 Task: Allow guest users to access the site.
Action: Mouse moved to (1065, 79)
Screenshot: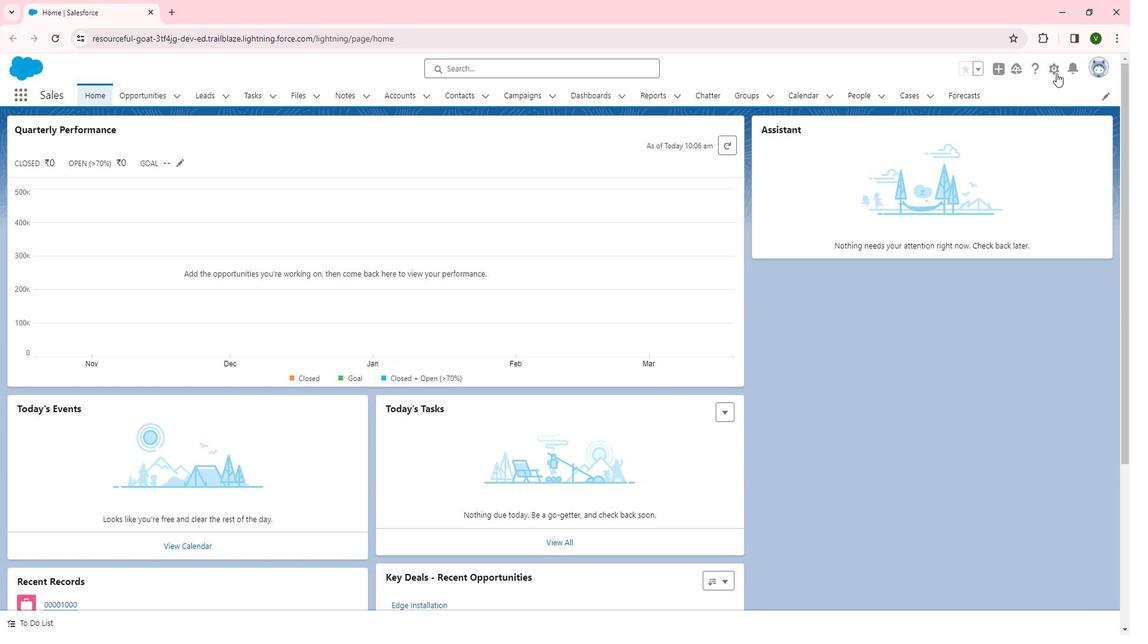 
Action: Mouse pressed left at (1065, 79)
Screenshot: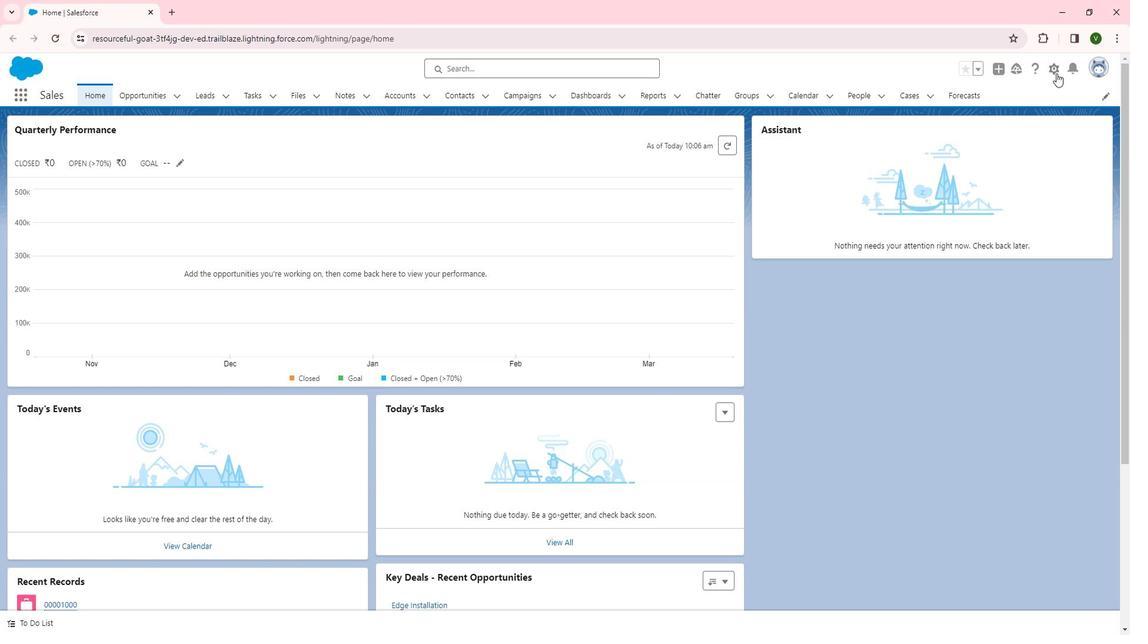 
Action: Mouse moved to (1015, 114)
Screenshot: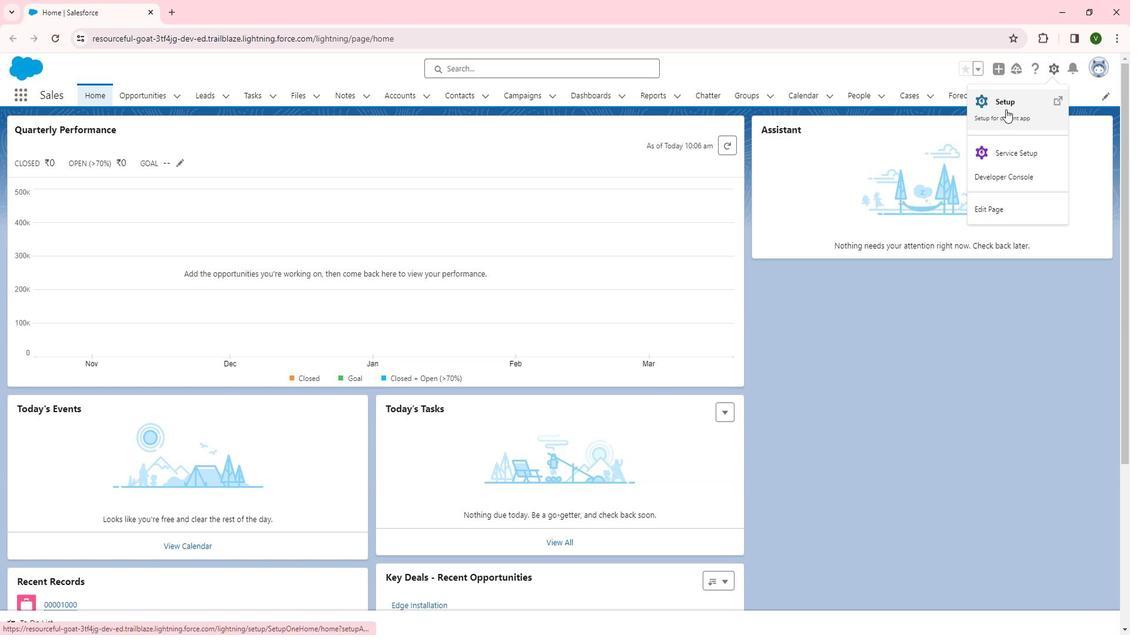 
Action: Mouse pressed left at (1015, 114)
Screenshot: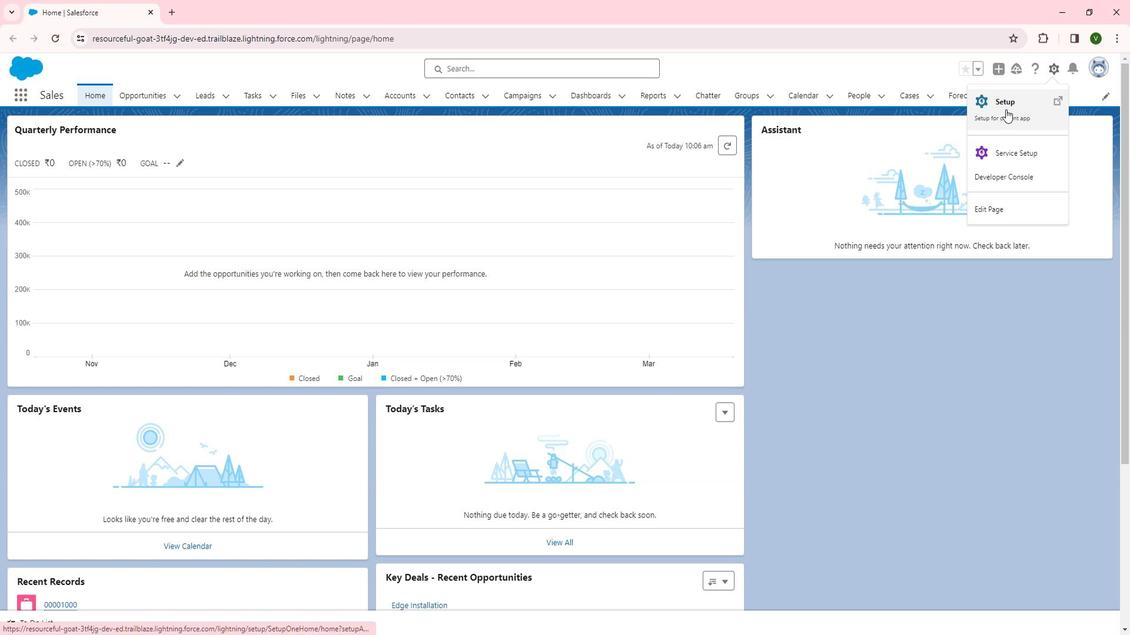 
Action: Mouse moved to (86, 369)
Screenshot: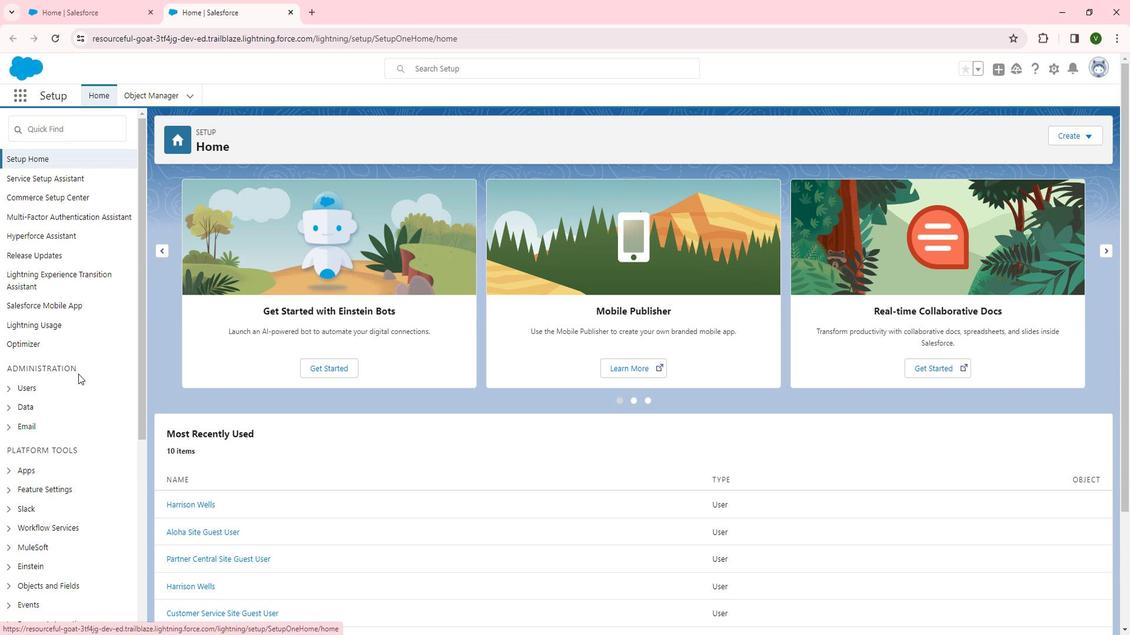 
Action: Mouse scrolled (86, 369) with delta (0, 0)
Screenshot: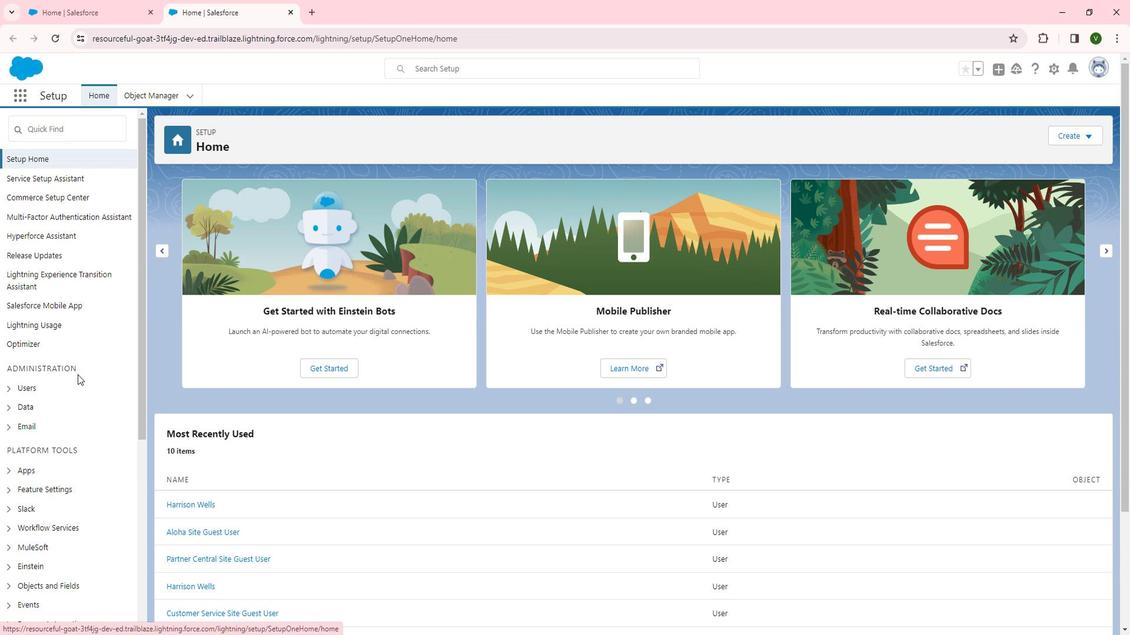 
Action: Mouse scrolled (86, 369) with delta (0, 0)
Screenshot: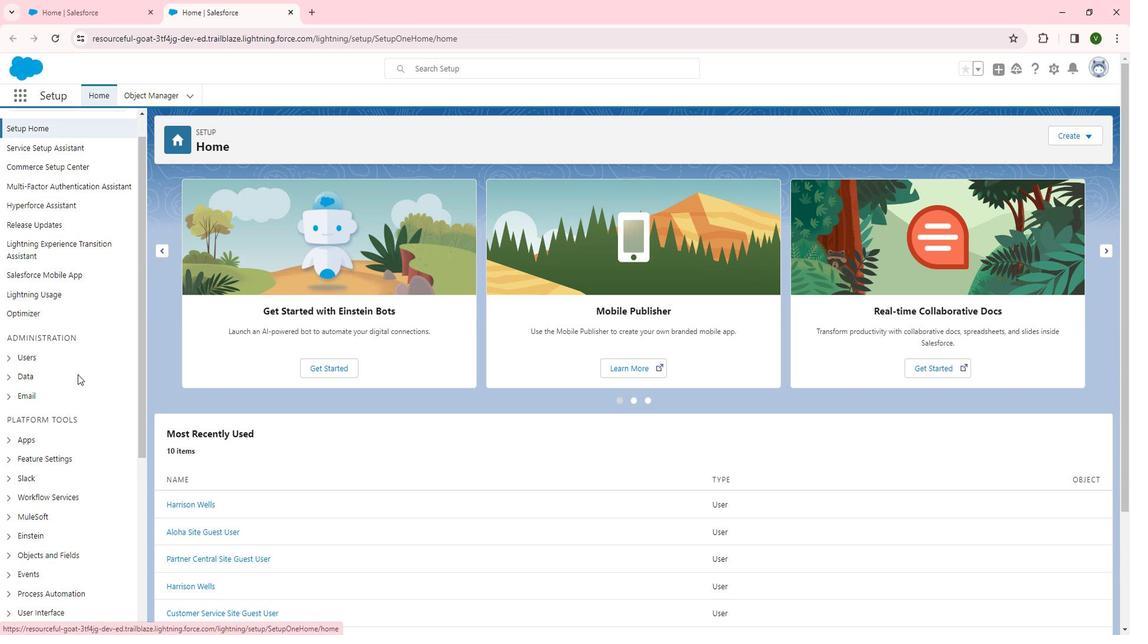 
Action: Mouse scrolled (86, 369) with delta (0, 0)
Screenshot: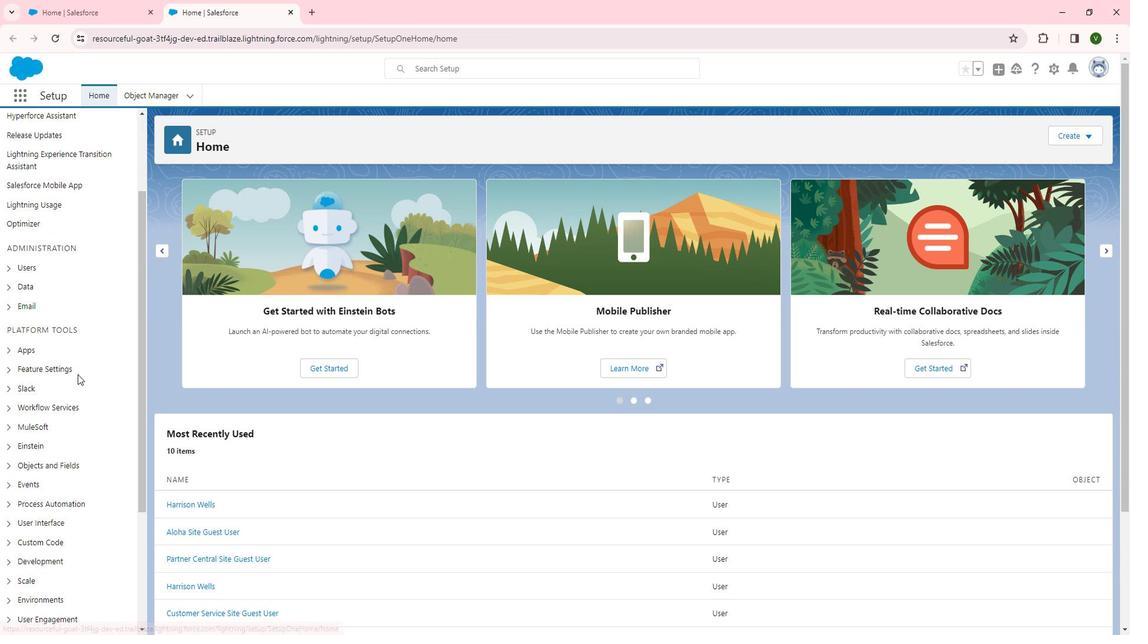 
Action: Mouse moved to (71, 301)
Screenshot: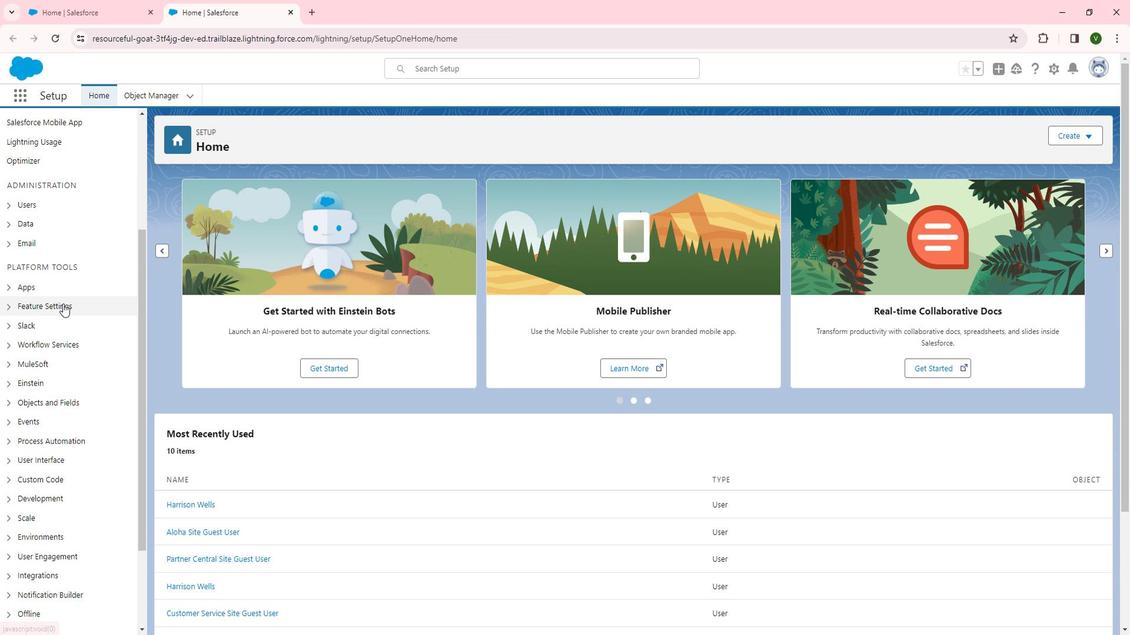 
Action: Mouse pressed left at (71, 301)
Screenshot: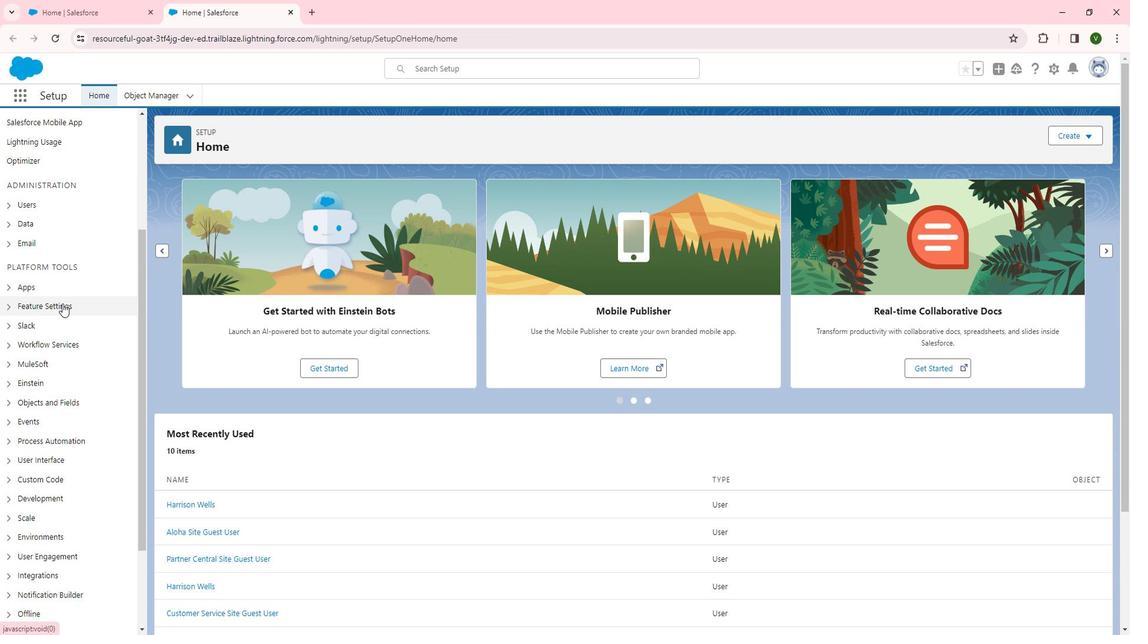 
Action: Mouse moved to (63, 395)
Screenshot: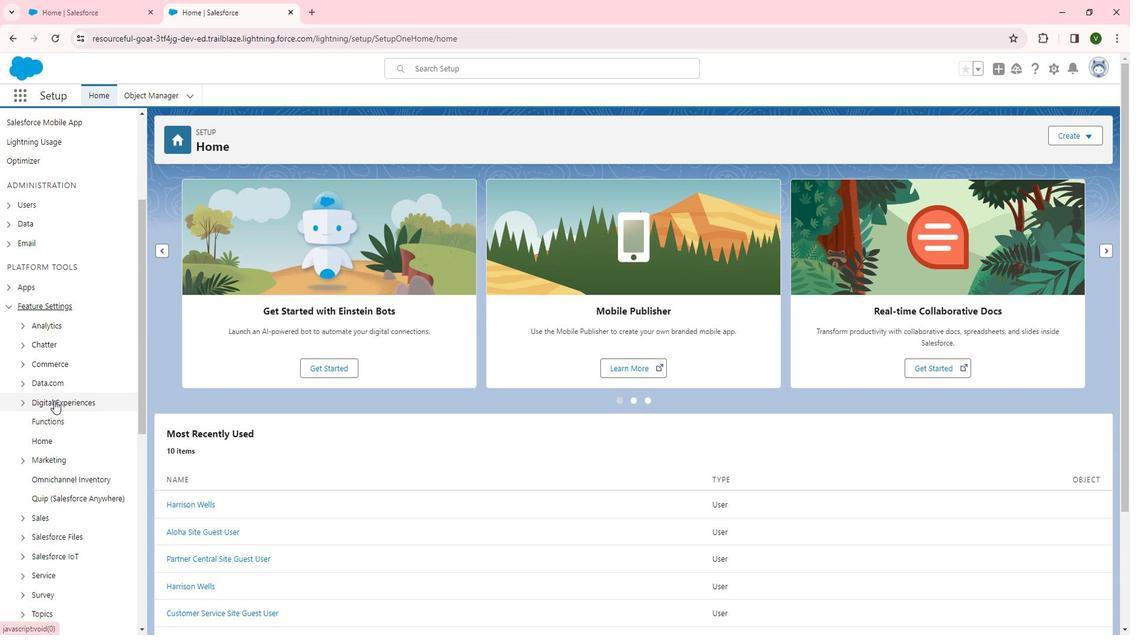 
Action: Mouse pressed left at (63, 395)
Screenshot: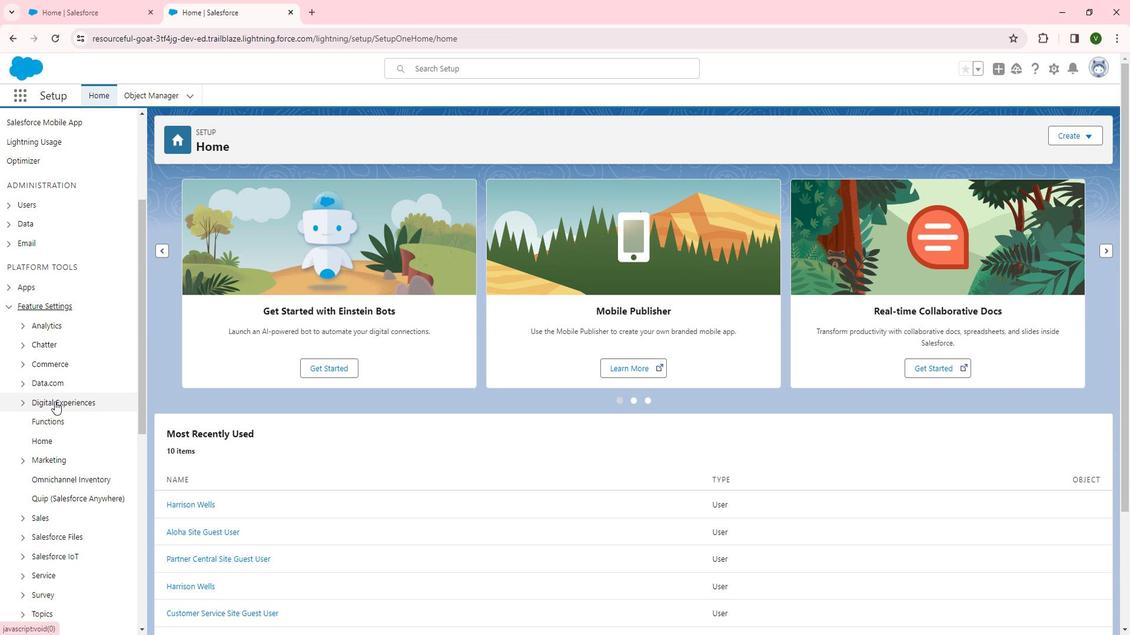 
Action: Mouse moved to (63, 413)
Screenshot: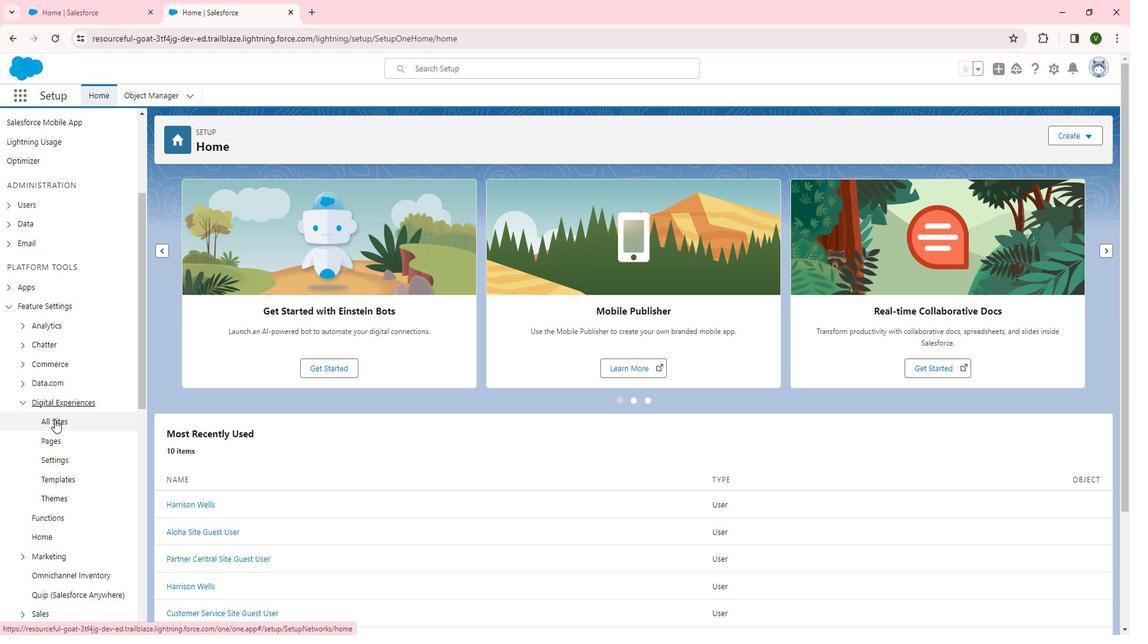 
Action: Mouse pressed left at (63, 413)
Screenshot: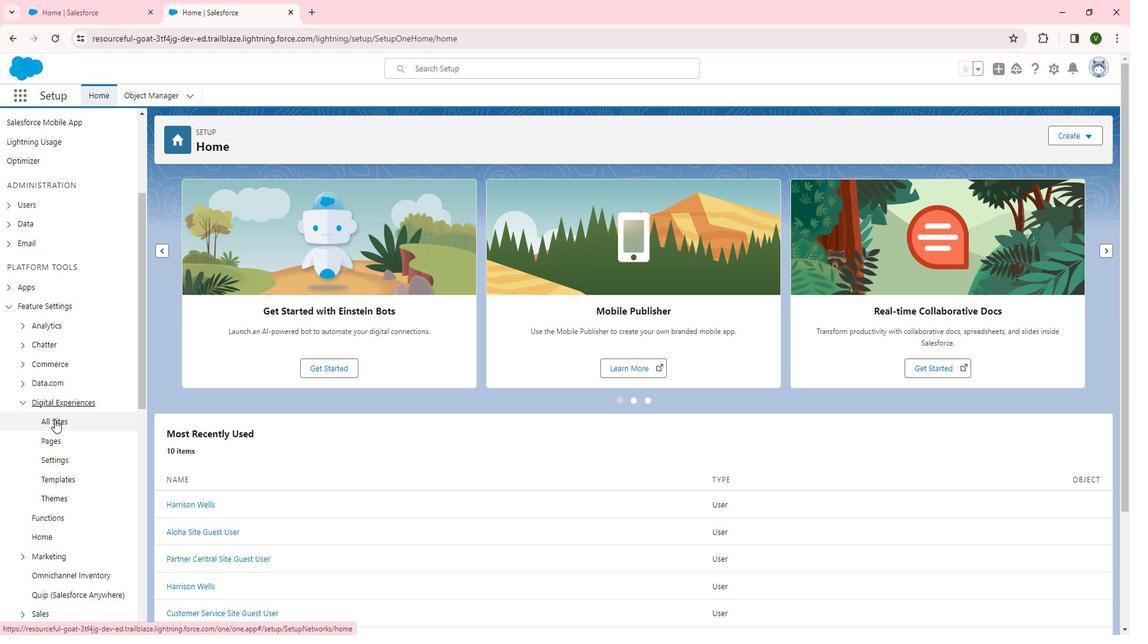
Action: Mouse moved to (193, 293)
Screenshot: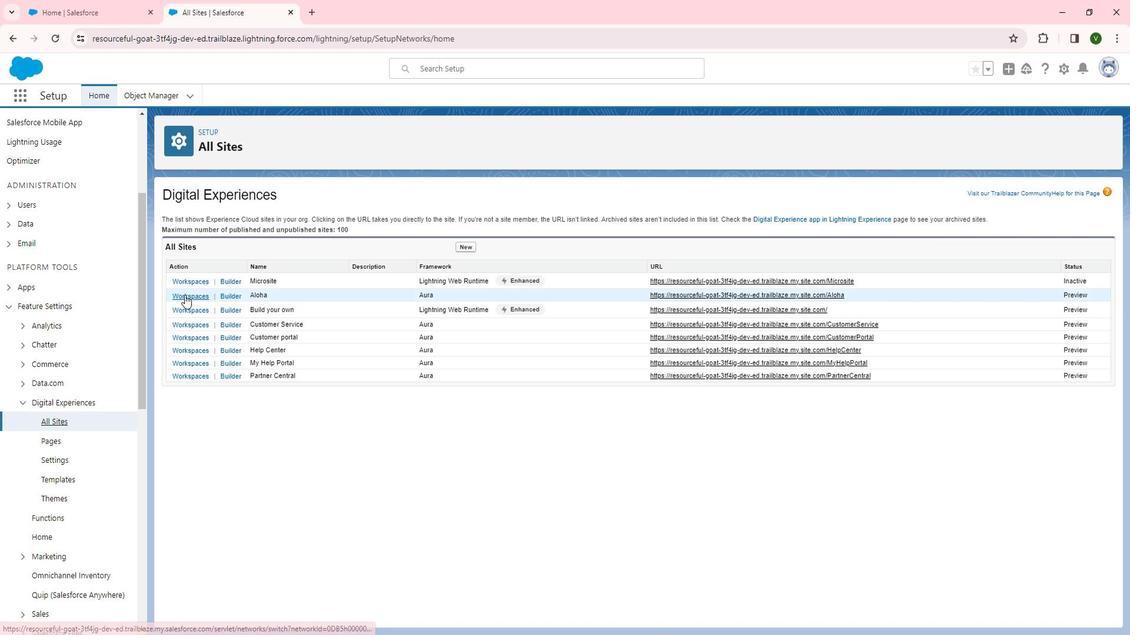 
Action: Mouse pressed left at (193, 293)
Screenshot: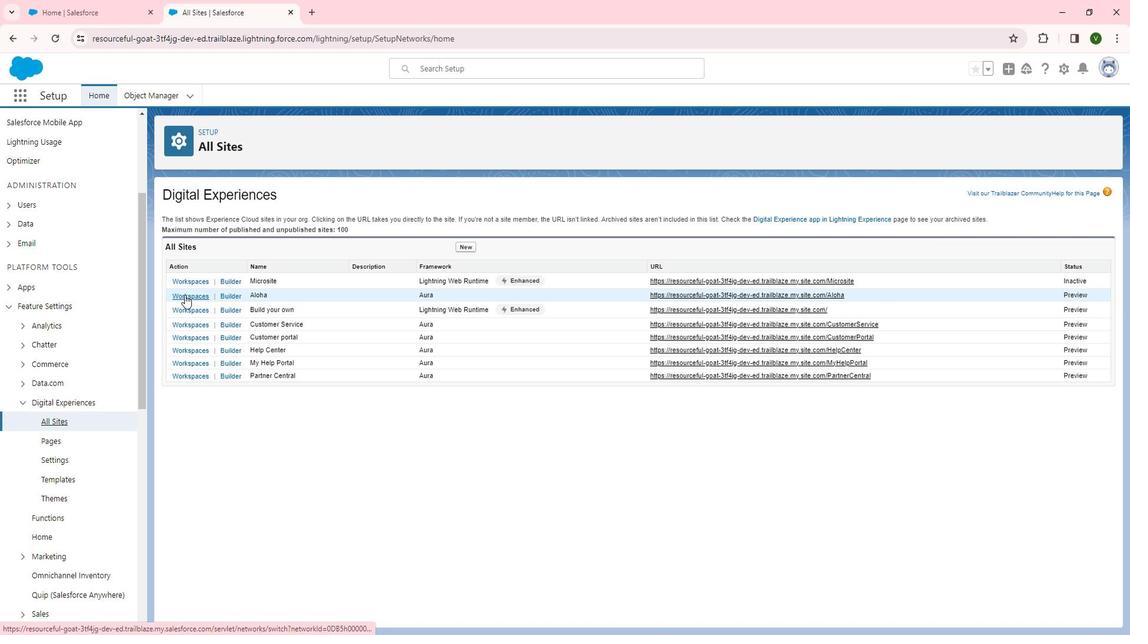 
Action: Mouse moved to (148, 260)
Screenshot: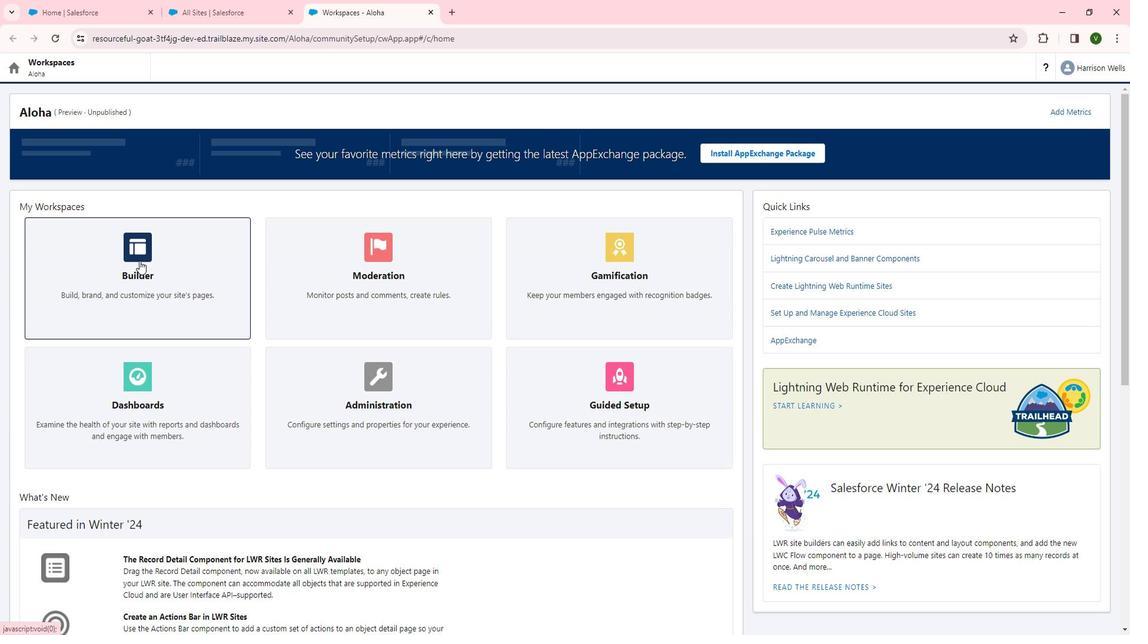 
Action: Mouse pressed left at (148, 260)
Screenshot: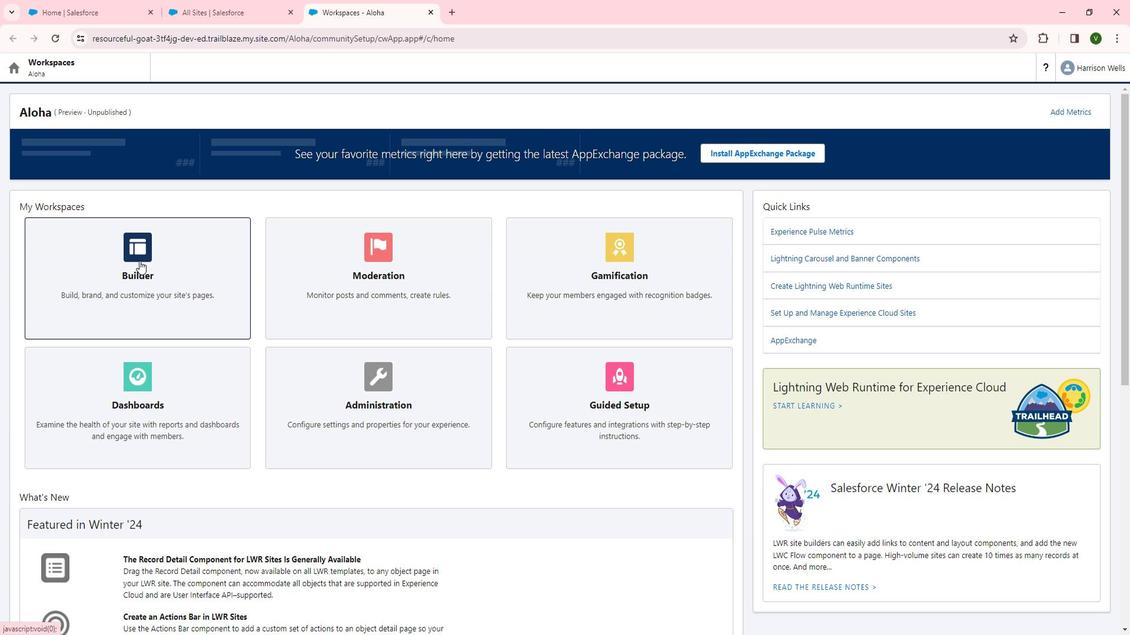 
Action: Mouse moved to (28, 208)
Screenshot: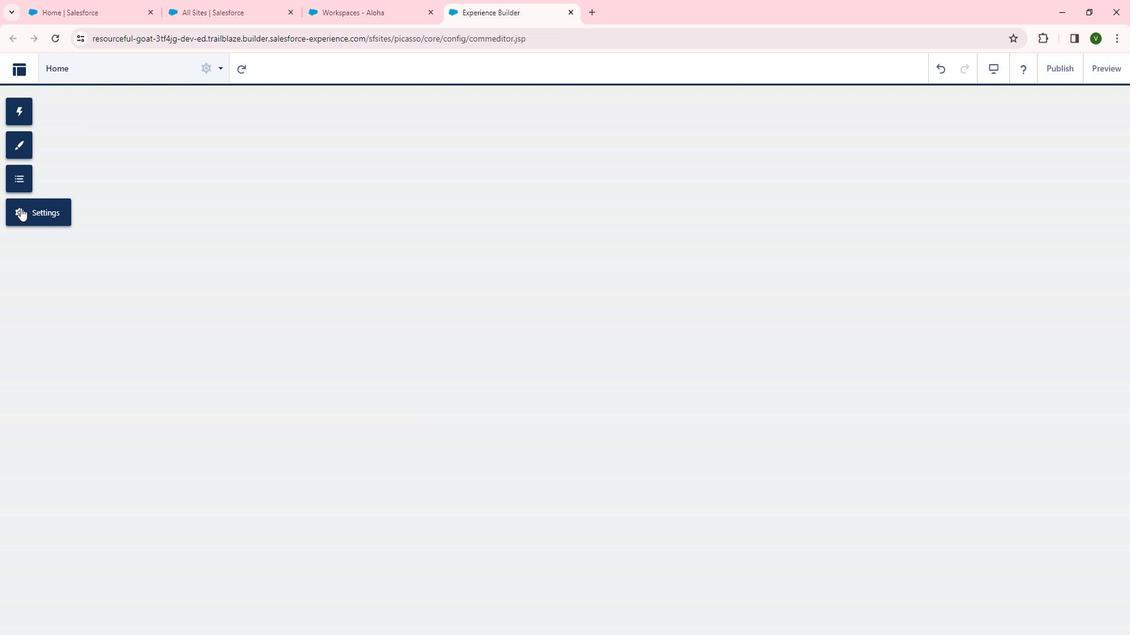 
Action: Mouse pressed left at (28, 208)
Screenshot: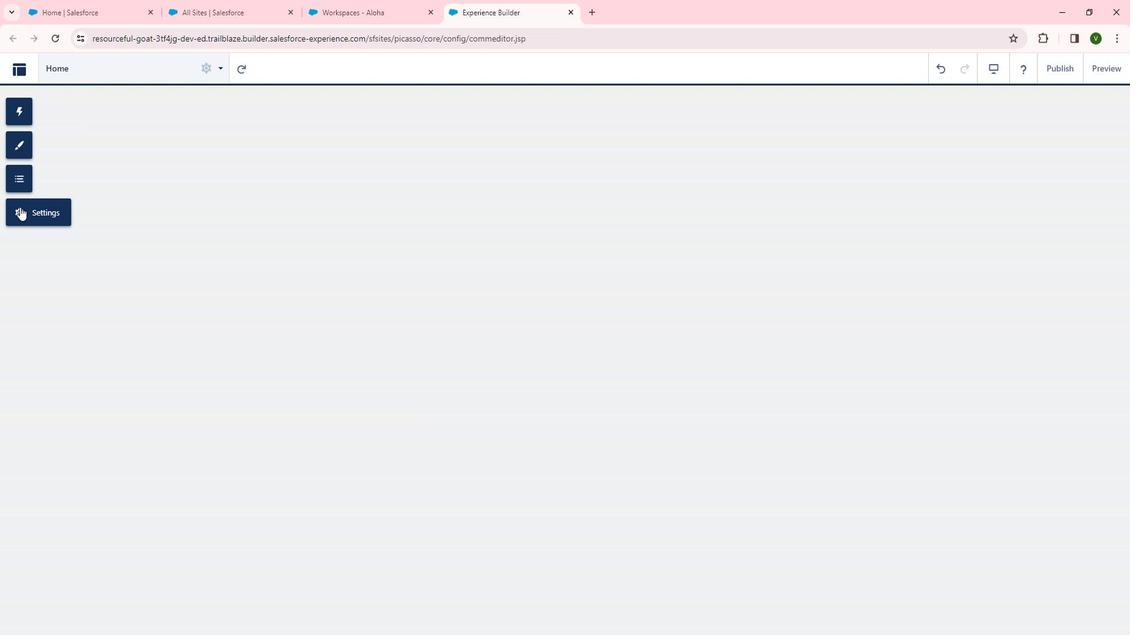 
Action: Mouse moved to (150, 256)
Screenshot: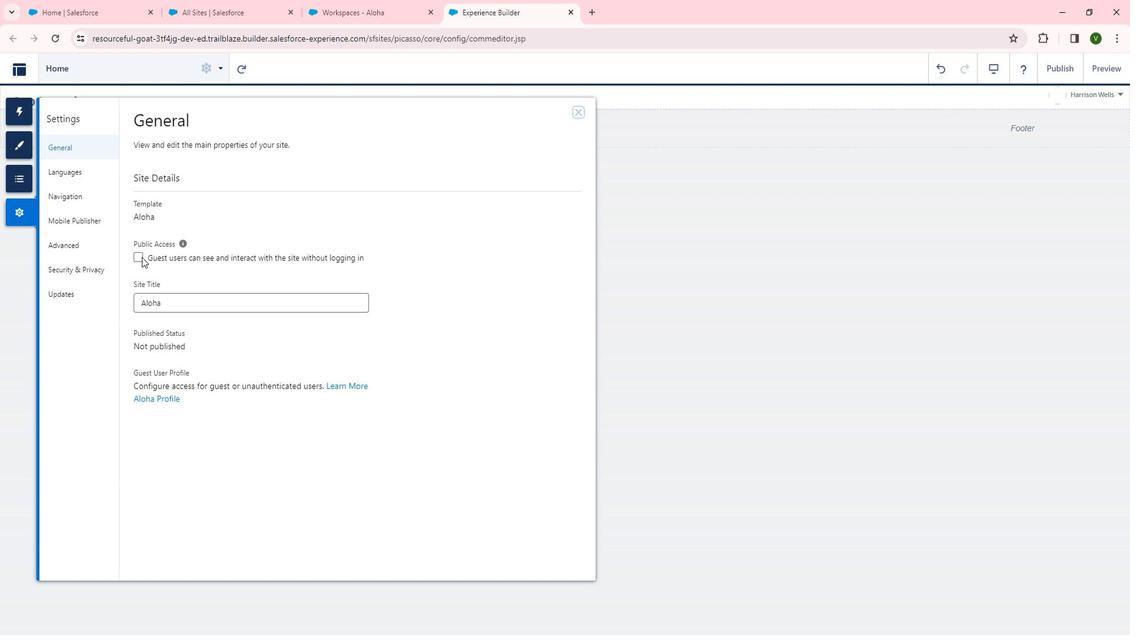 
Action: Mouse pressed left at (150, 256)
Screenshot: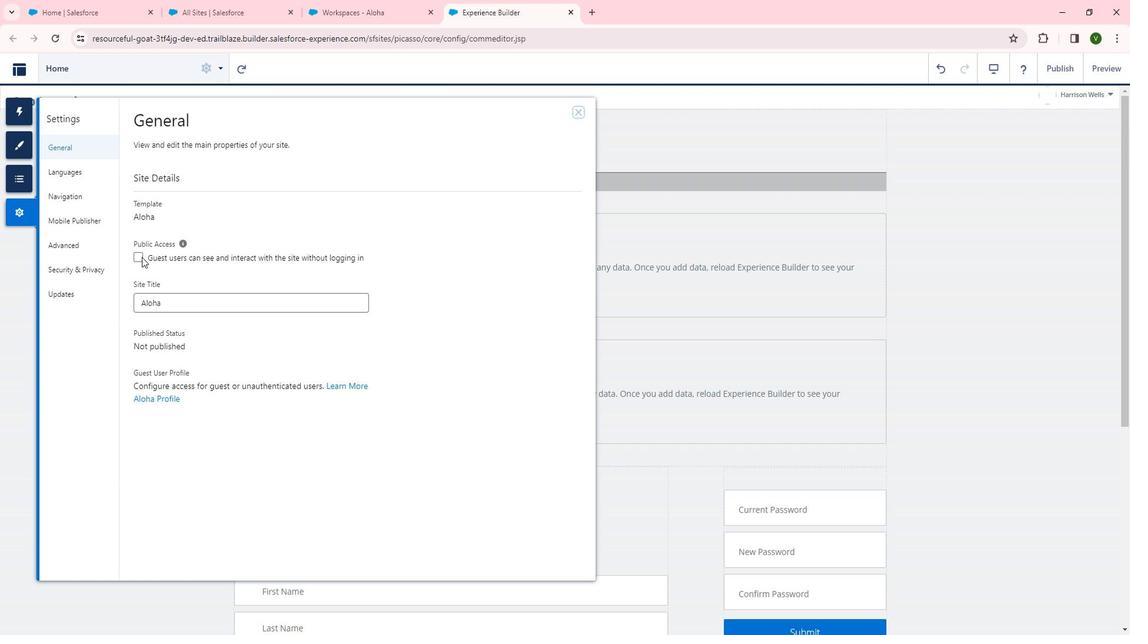 
Action: Mouse moved to (496, 270)
Screenshot: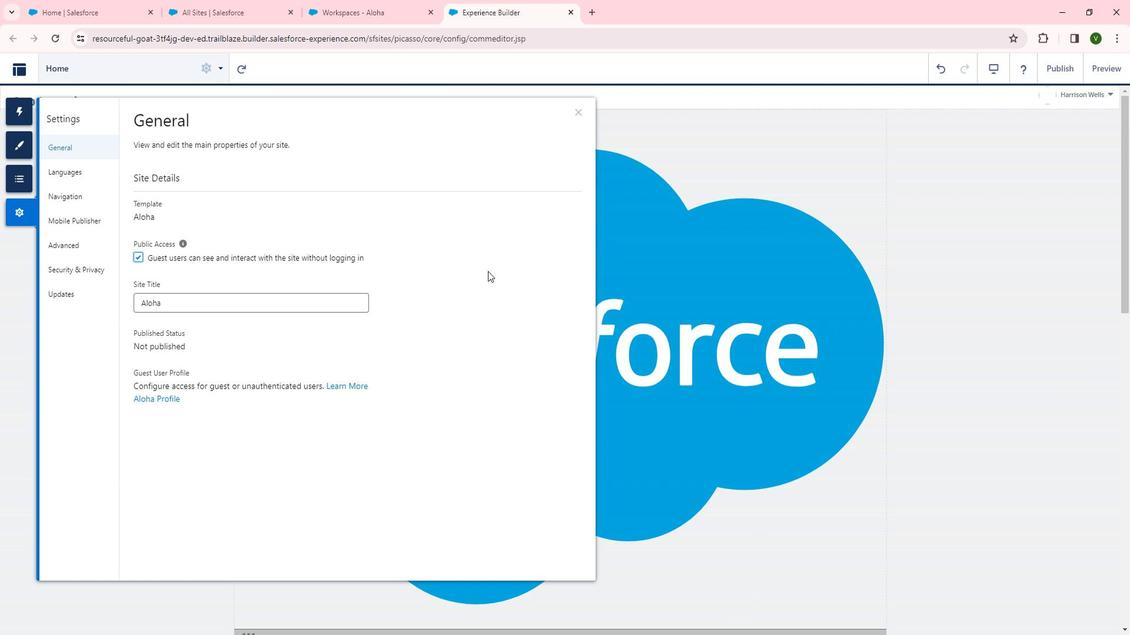 
